 Task: Log work in the project UniTech for the issue 'Create a new online platform for online personal development courses with advanced self-assessment and' spent time as '6w 4d 8h 45m' and remaining time as '5w 6d 22h 6m' and add a flag. Now add the issue to the epic 'IT Asset Management Implementation'.
Action: Mouse moved to (494, 187)
Screenshot: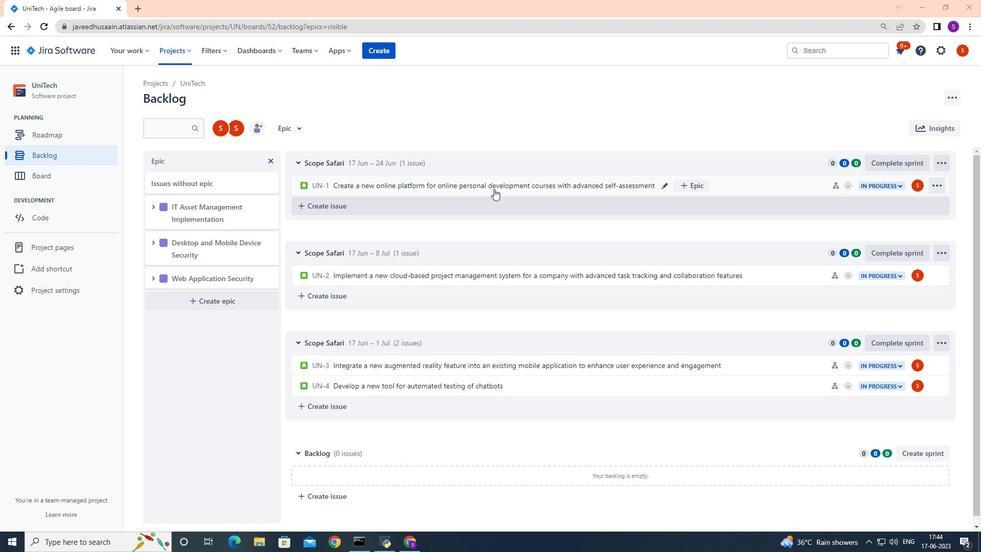 
Action: Mouse pressed left at (494, 187)
Screenshot: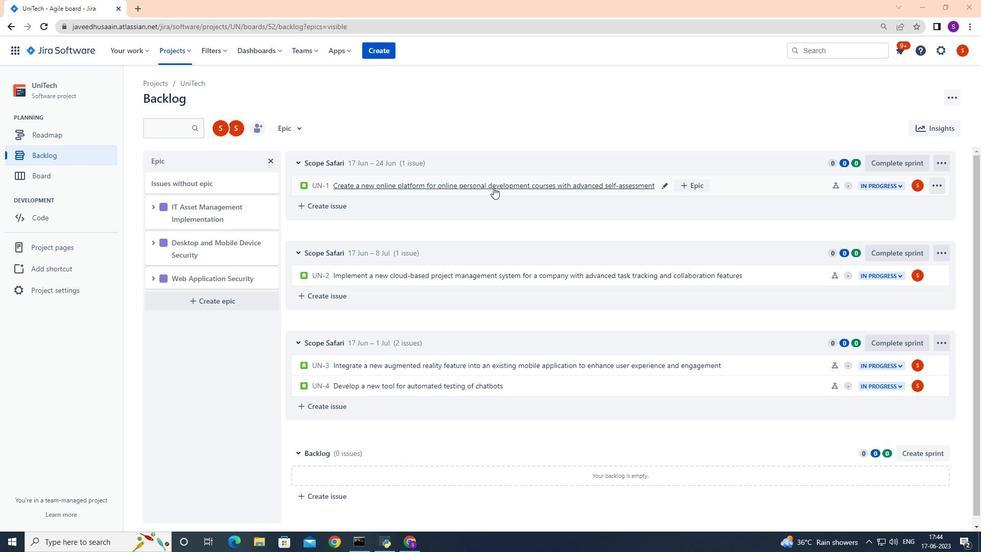 
Action: Mouse moved to (935, 156)
Screenshot: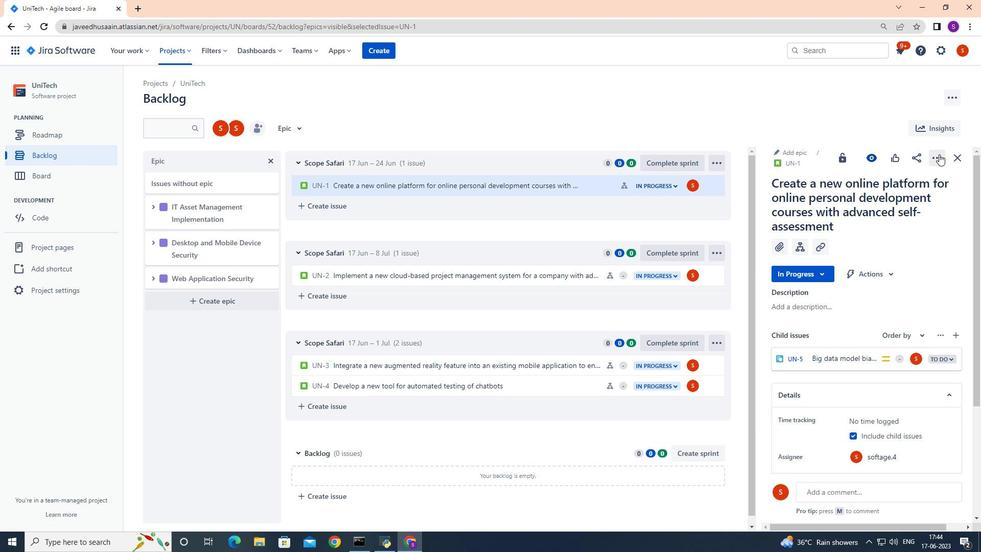 
Action: Mouse pressed left at (935, 156)
Screenshot: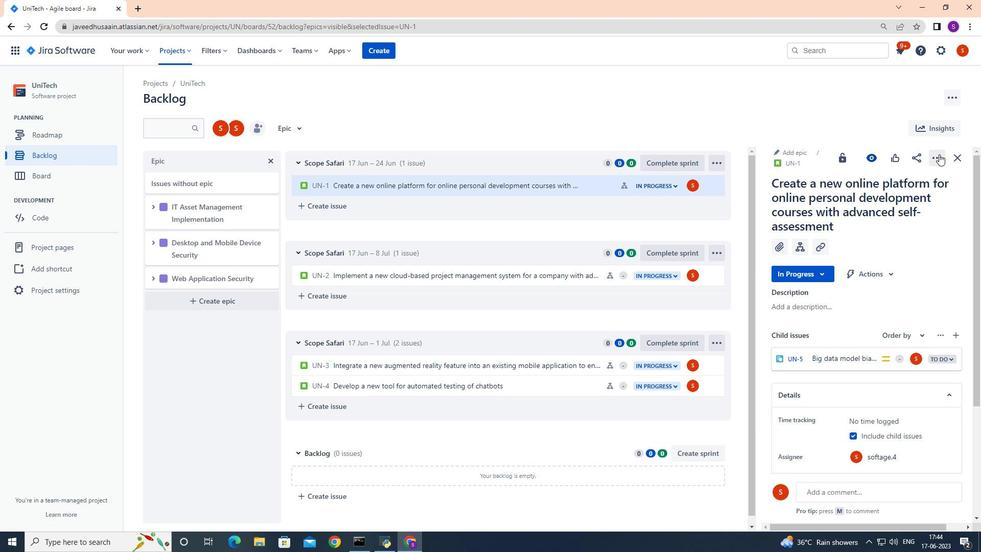 
Action: Mouse moved to (902, 183)
Screenshot: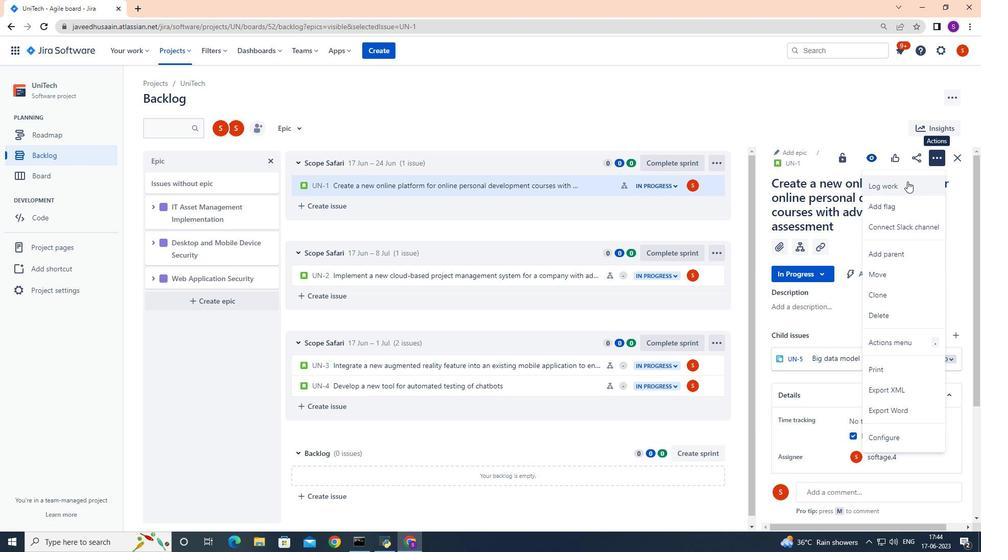 
Action: Mouse pressed left at (902, 183)
Screenshot: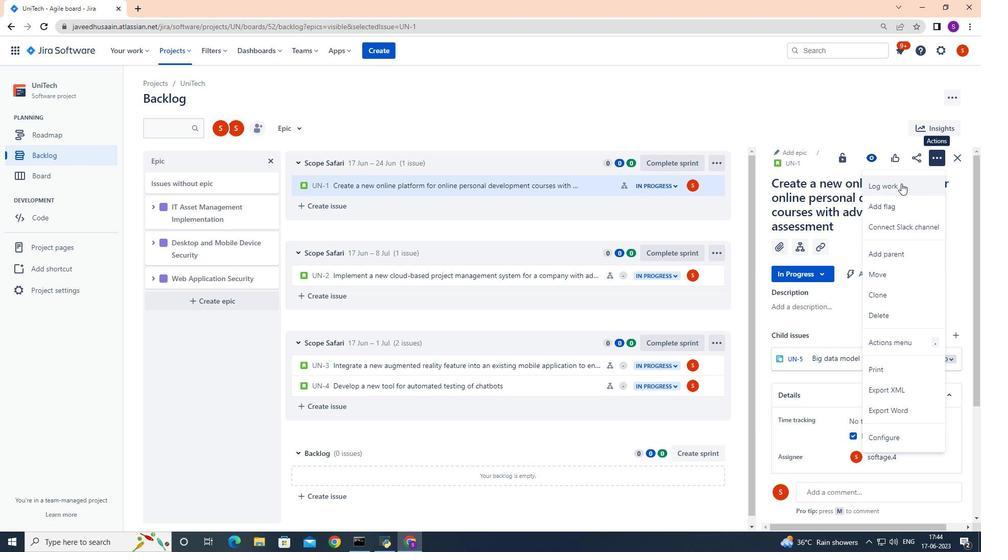 
Action: Mouse moved to (432, 149)
Screenshot: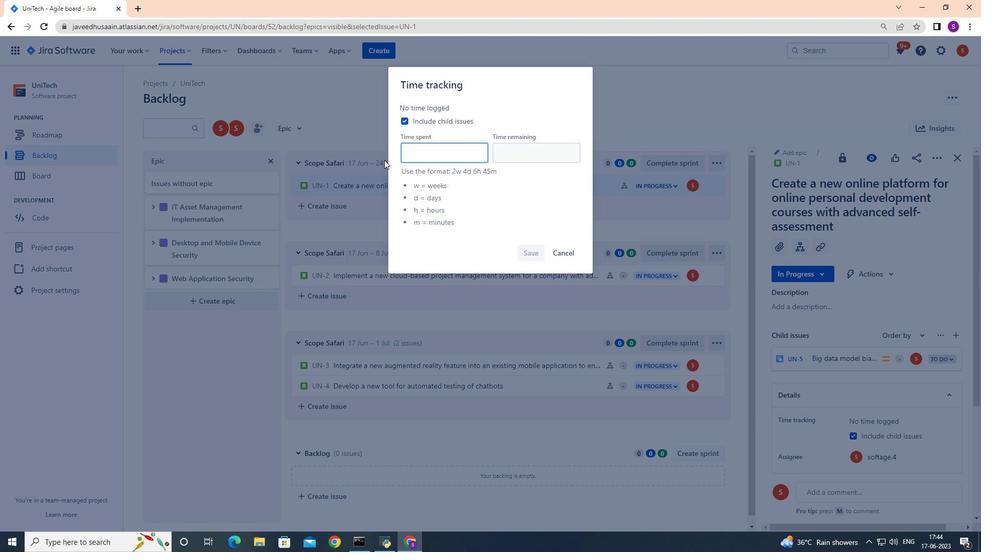 
Action: Mouse pressed left at (432, 149)
Screenshot: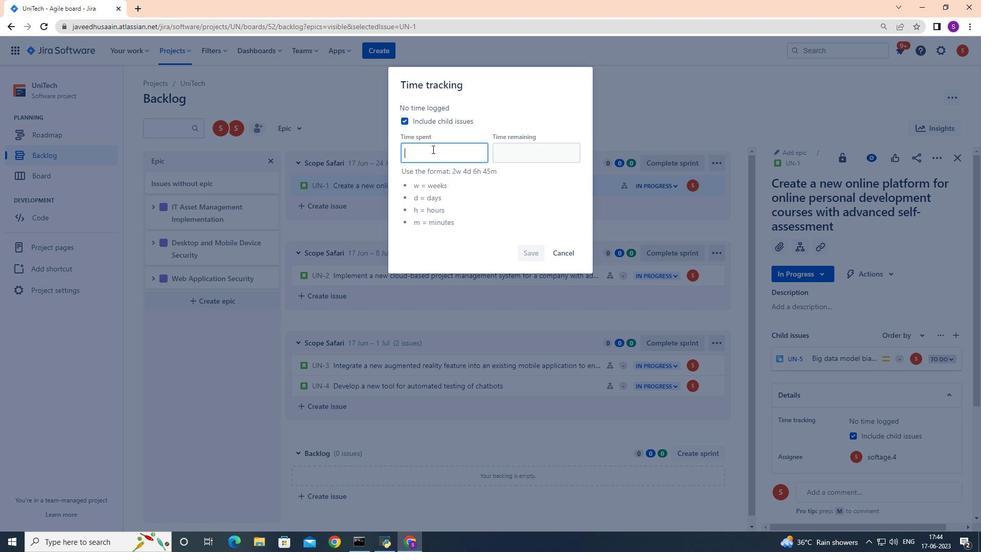 
Action: Key pressed 6w<Key.space>4d<Key.space>8h<Key.space>45m<Key.tab>5w<Key.space>6d<Key.space>22h<Key.space>6m
Screenshot: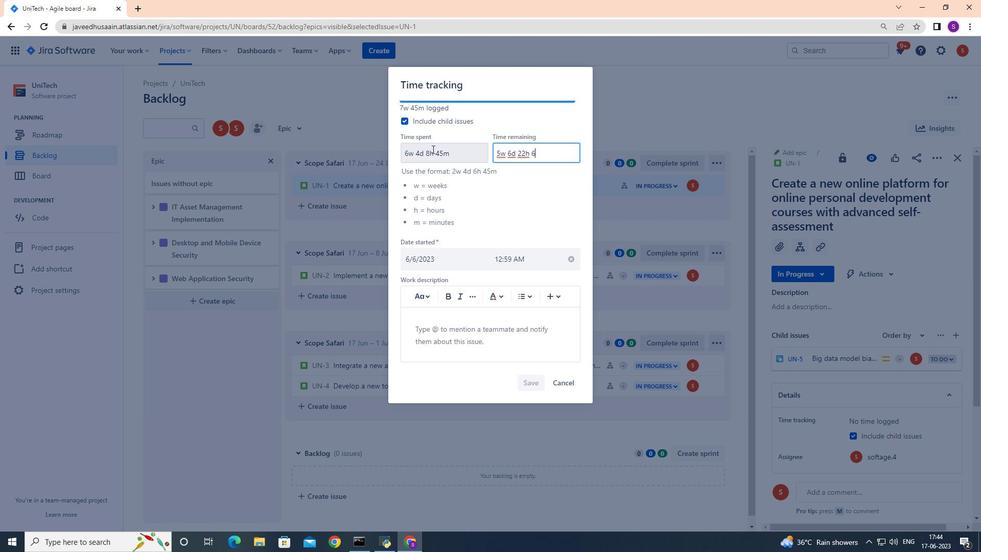 
Action: Mouse moved to (537, 376)
Screenshot: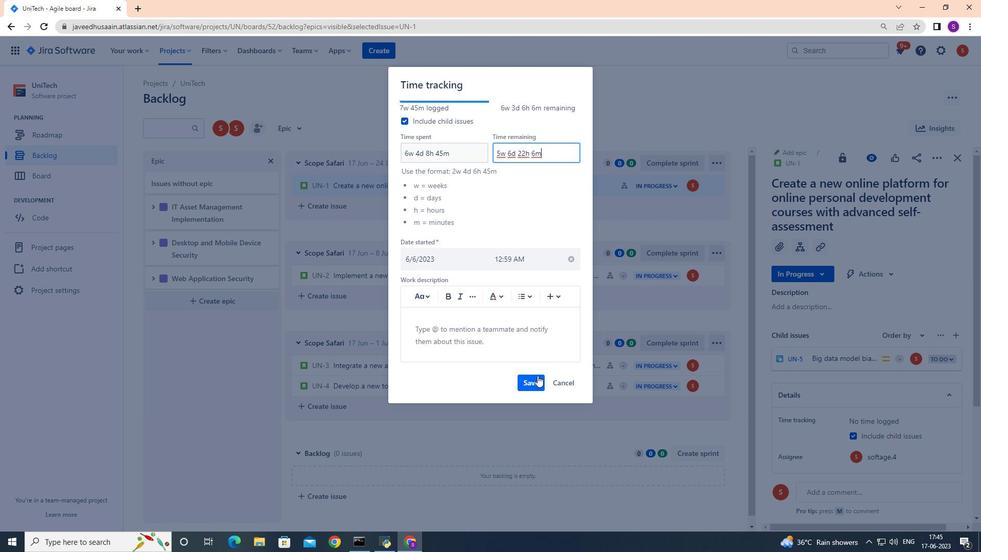 
Action: Mouse pressed left at (537, 376)
Screenshot: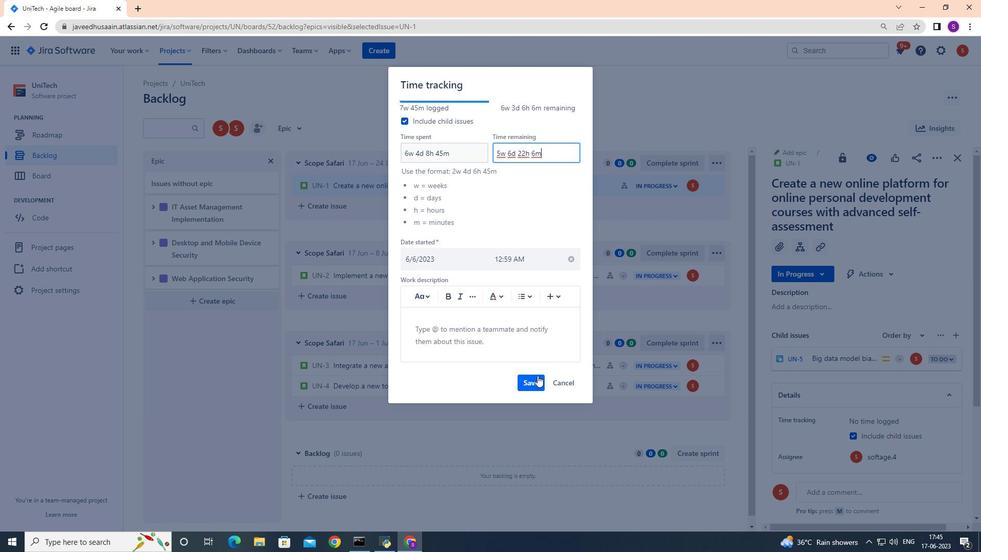 
Action: Mouse moved to (934, 155)
Screenshot: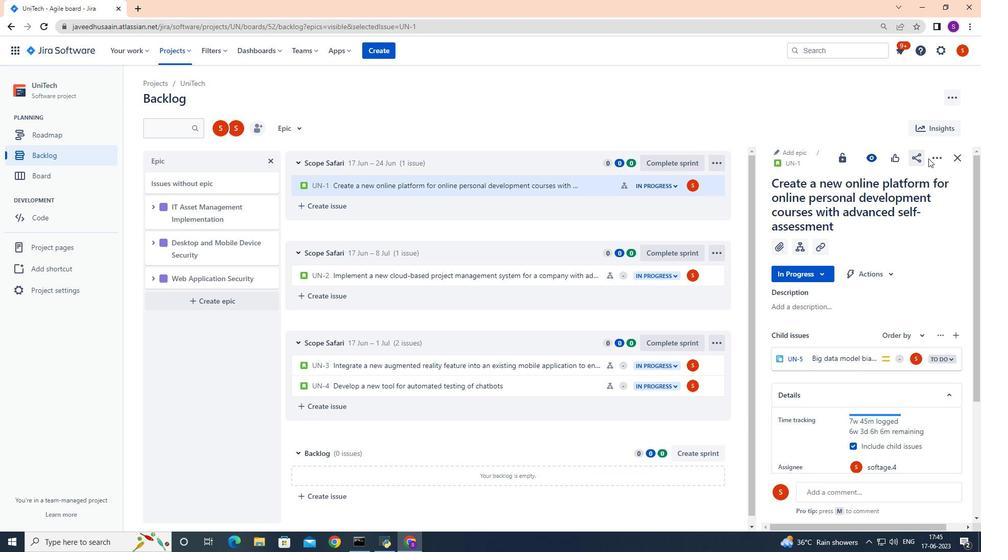 
Action: Mouse pressed left at (934, 155)
Screenshot: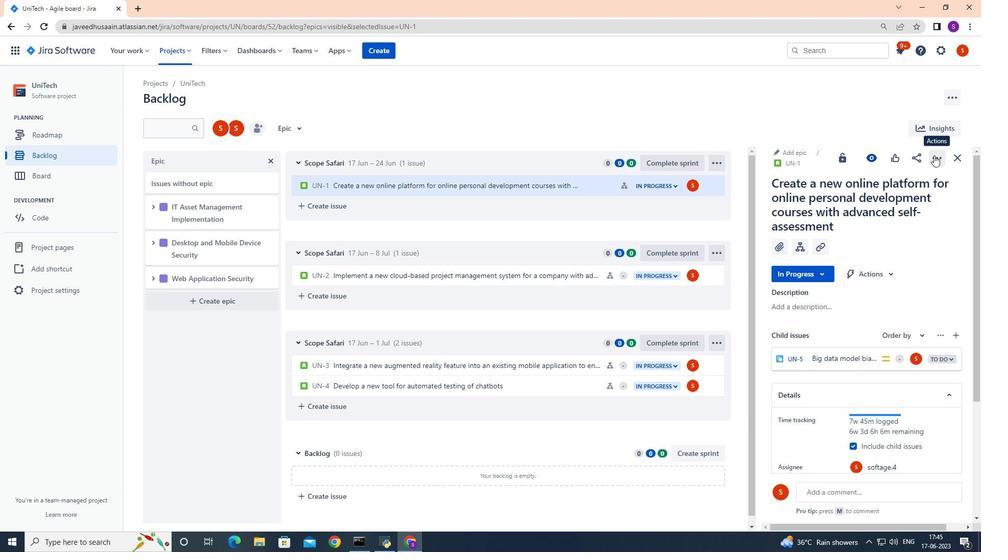
Action: Mouse moved to (890, 208)
Screenshot: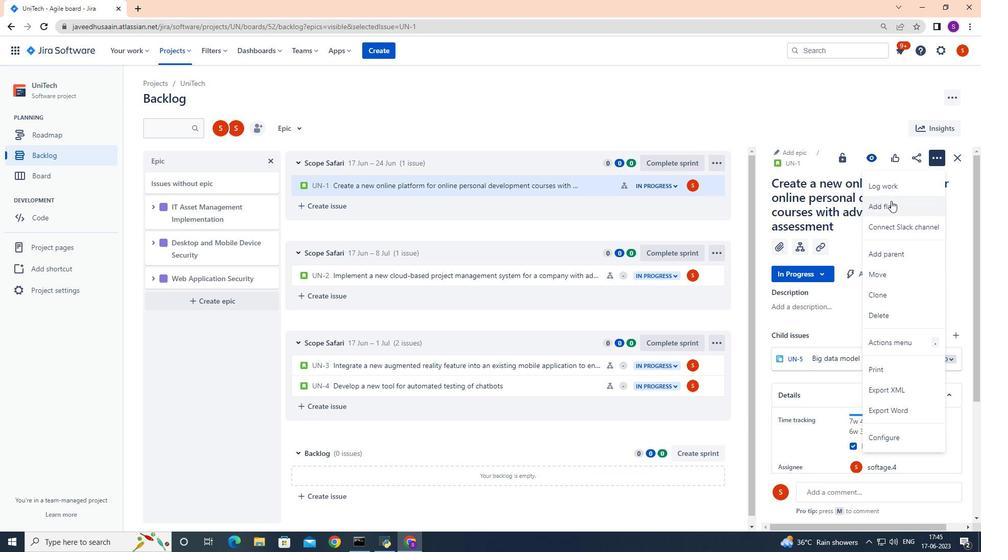 
Action: Mouse pressed left at (890, 208)
Screenshot: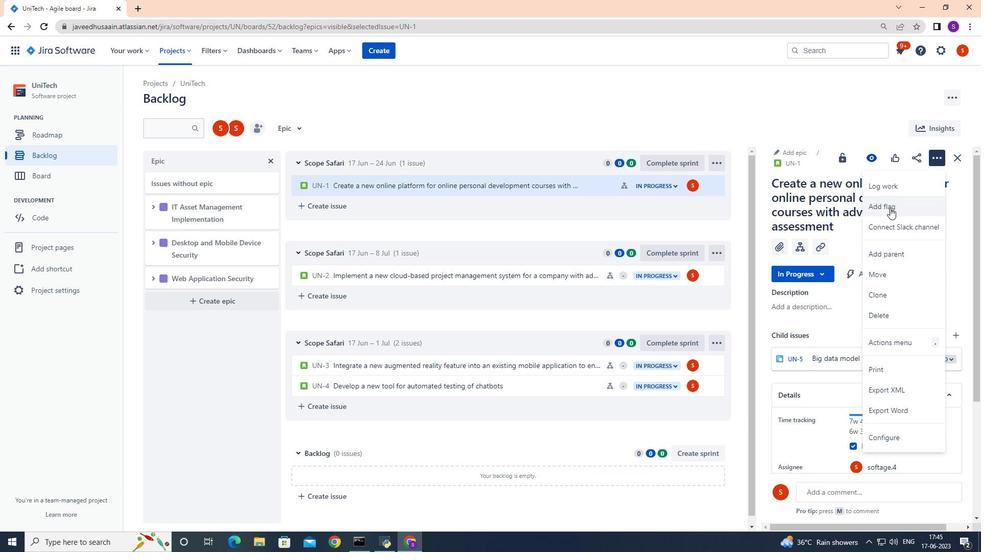 
Action: Mouse moved to (575, 186)
Screenshot: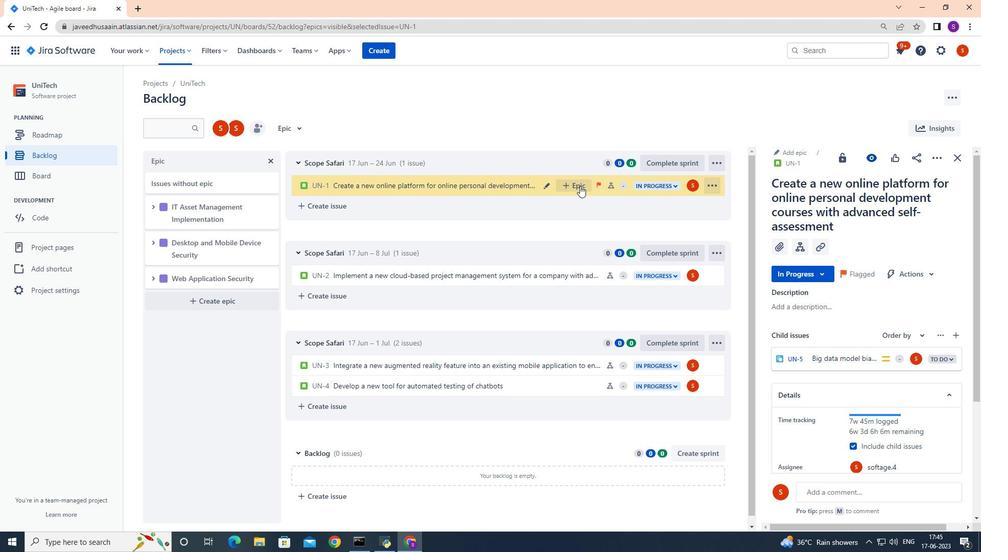 
Action: Mouse pressed left at (575, 186)
Screenshot: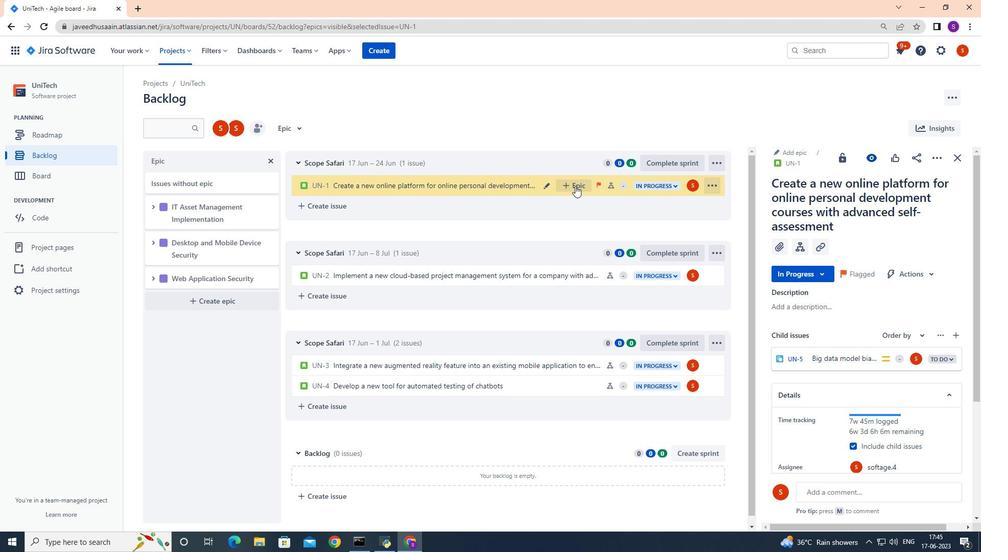 
Action: Mouse moved to (624, 258)
Screenshot: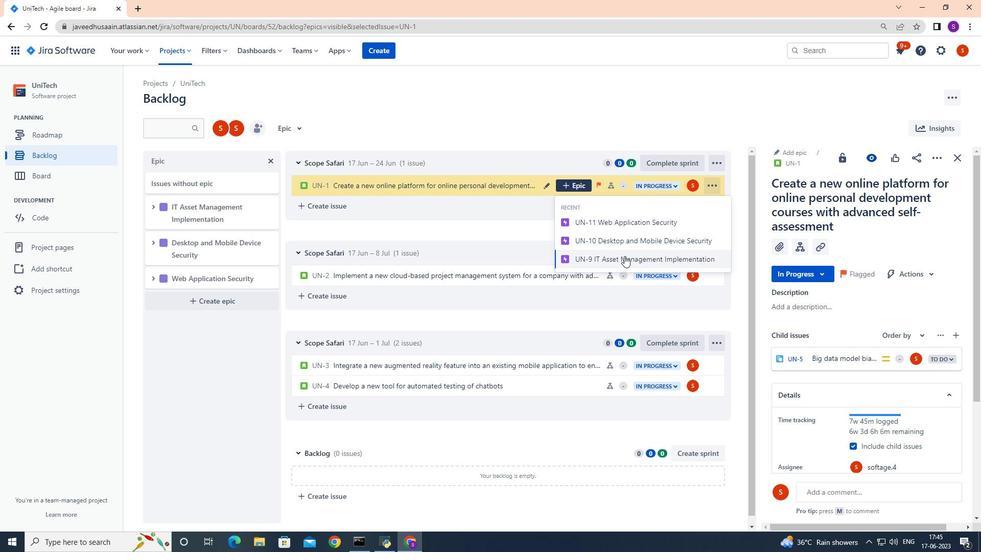 
Action: Mouse pressed left at (624, 258)
Screenshot: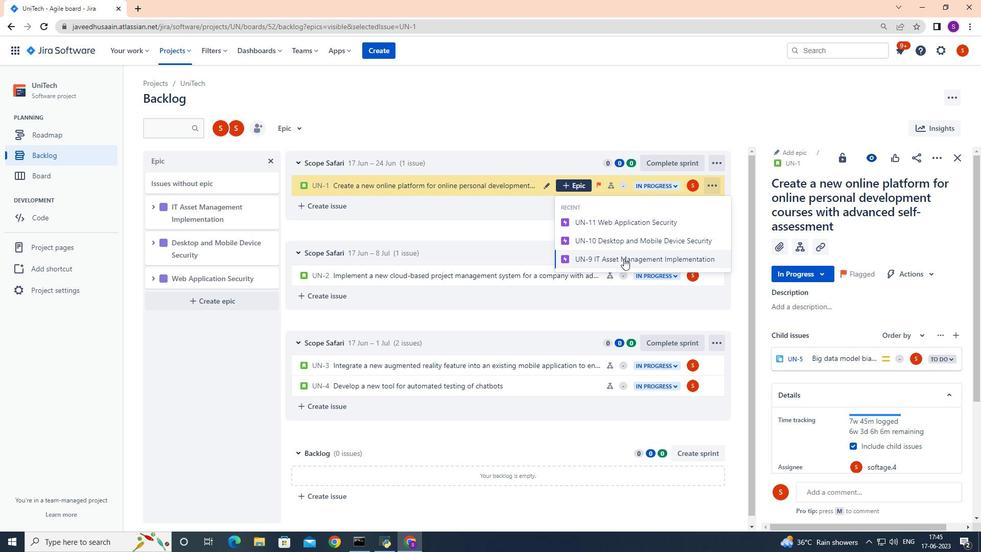
